 Task: Invite Team Member Softage.1@softage.net to Workspace Customer Analytics. Invite Team Member Softage.2@softage.net to Workspace Customer Analytics. Invite Team Member Softage.3@softage.net to Workspace Customer Analytics. Invite Team Member Softage.4@softage.net to Workspace Customer Analytics
Action: Mouse moved to (862, 109)
Screenshot: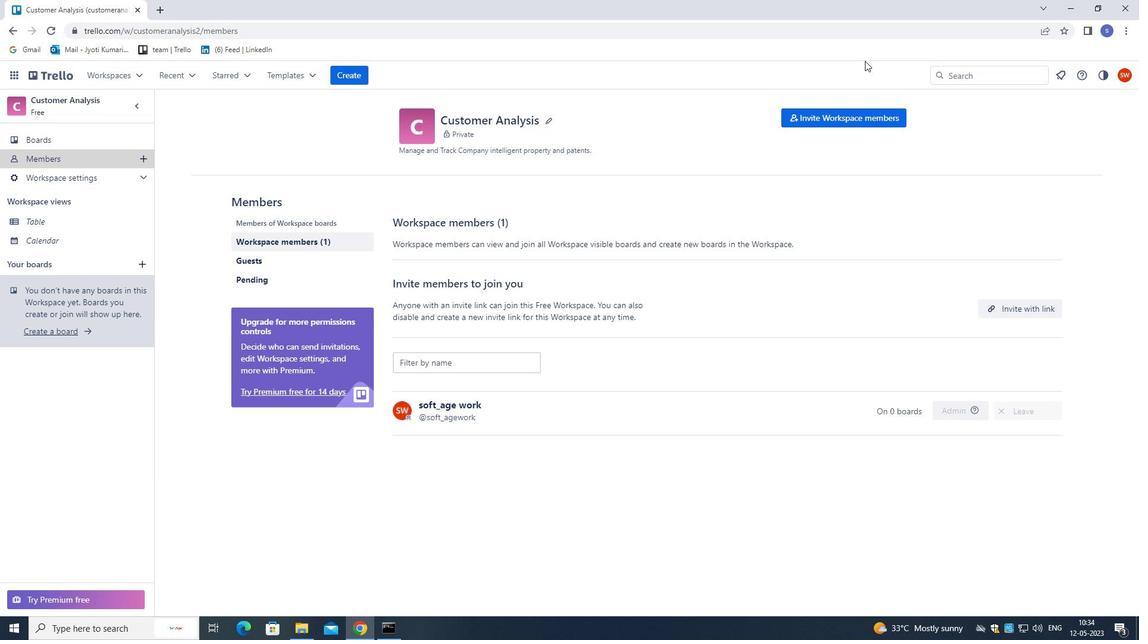 
Action: Mouse pressed left at (862, 109)
Screenshot: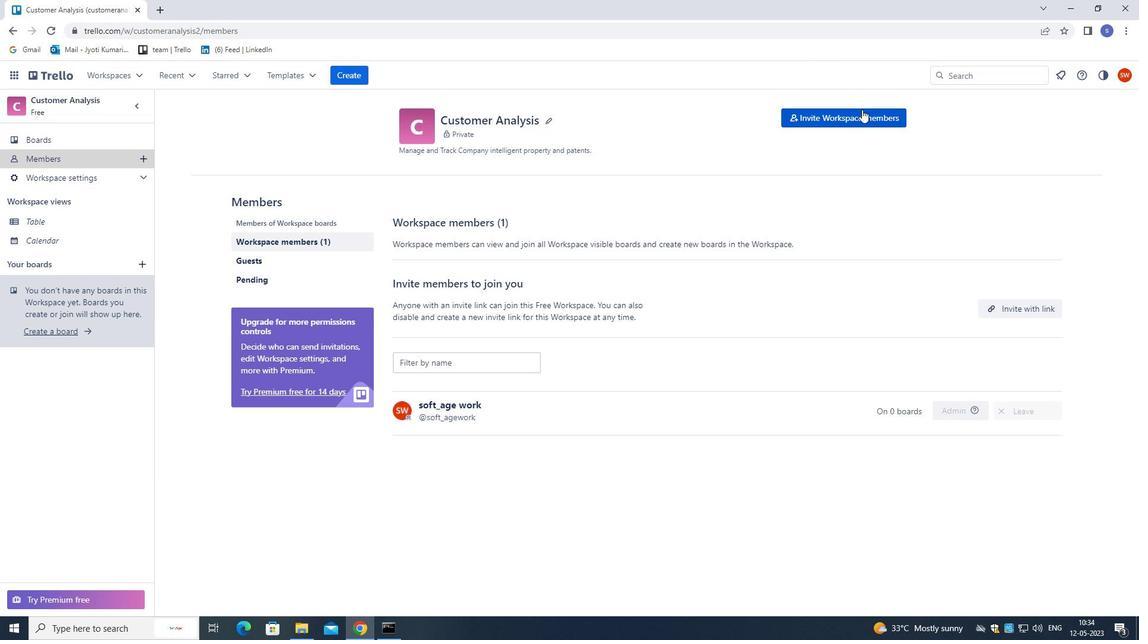 
Action: Mouse pressed left at (862, 109)
Screenshot: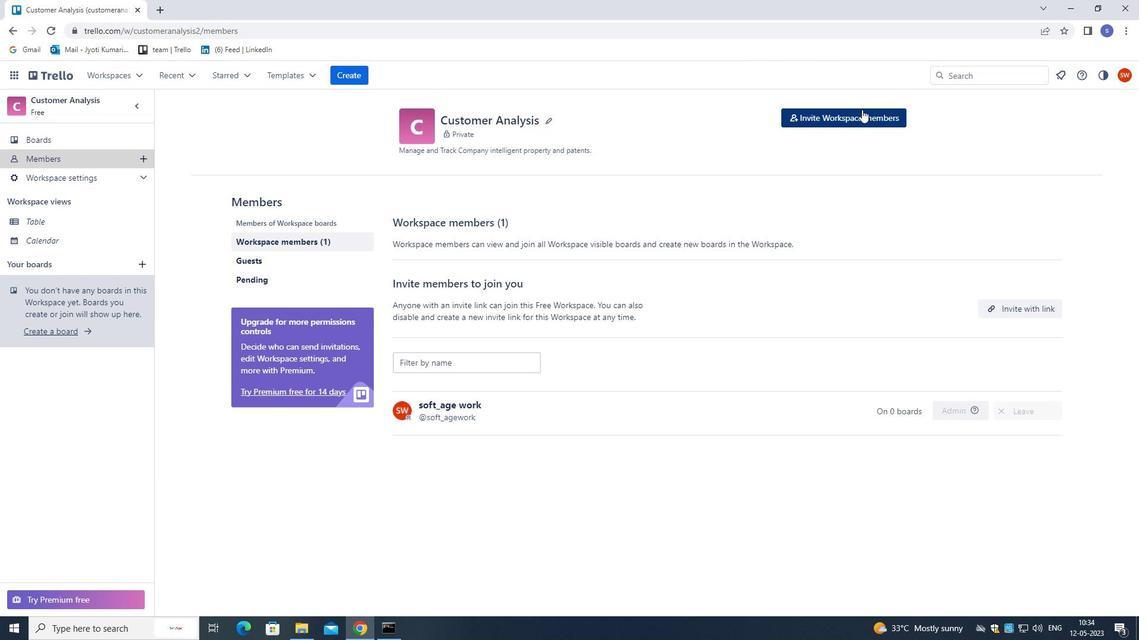 
Action: Mouse moved to (849, 120)
Screenshot: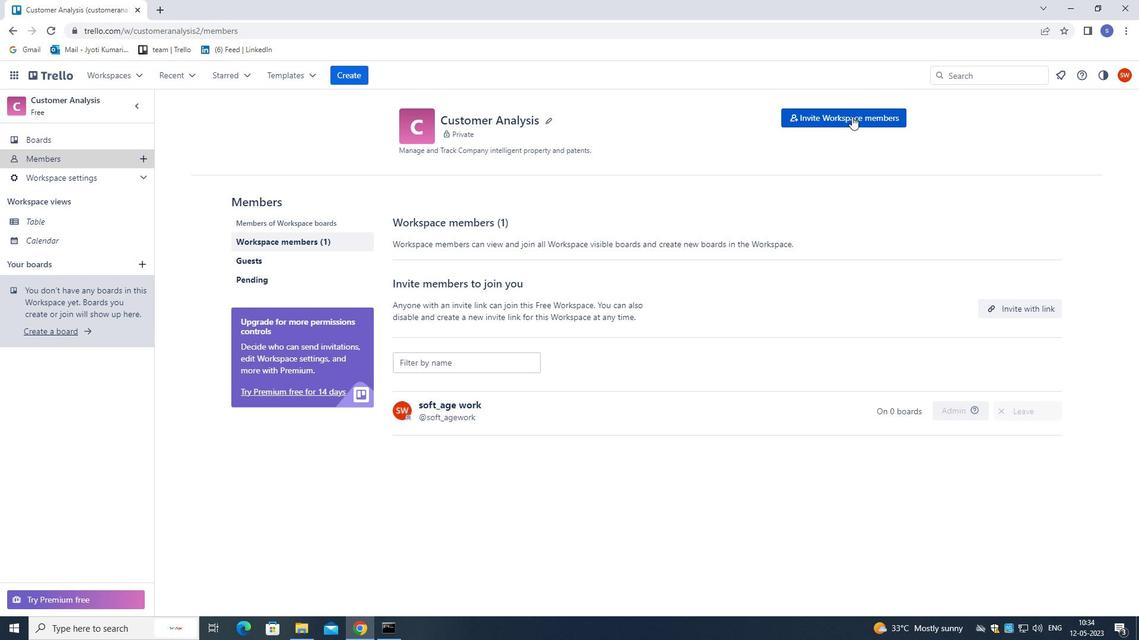 
Action: Mouse pressed left at (849, 120)
Screenshot: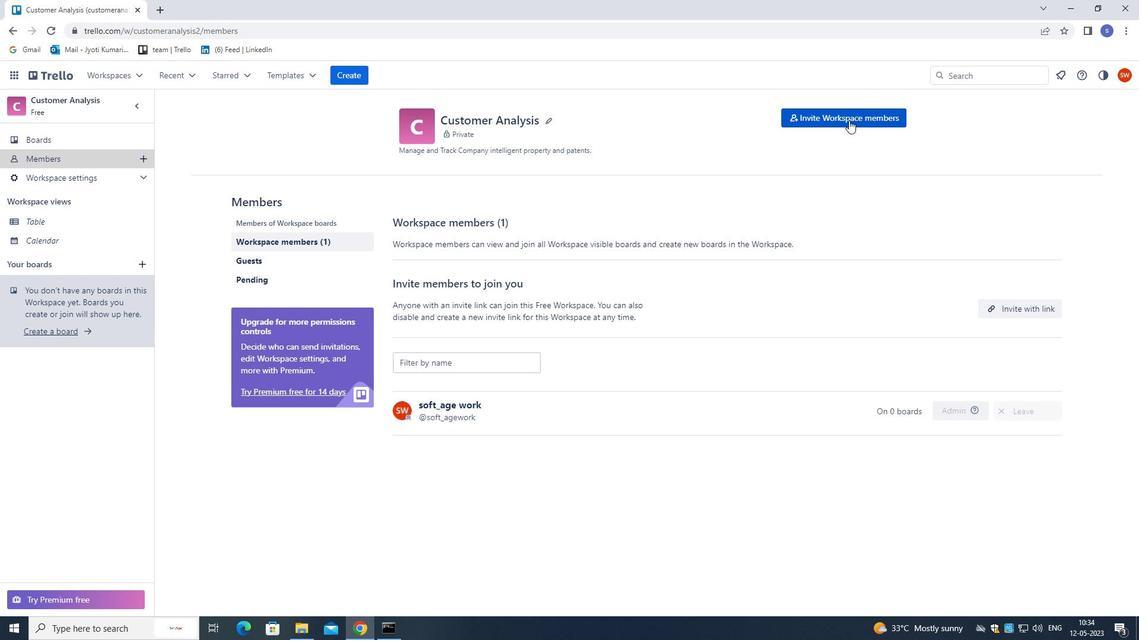 
Action: Key pressed softage.1<Key.shift>@SOFTA
Screenshot: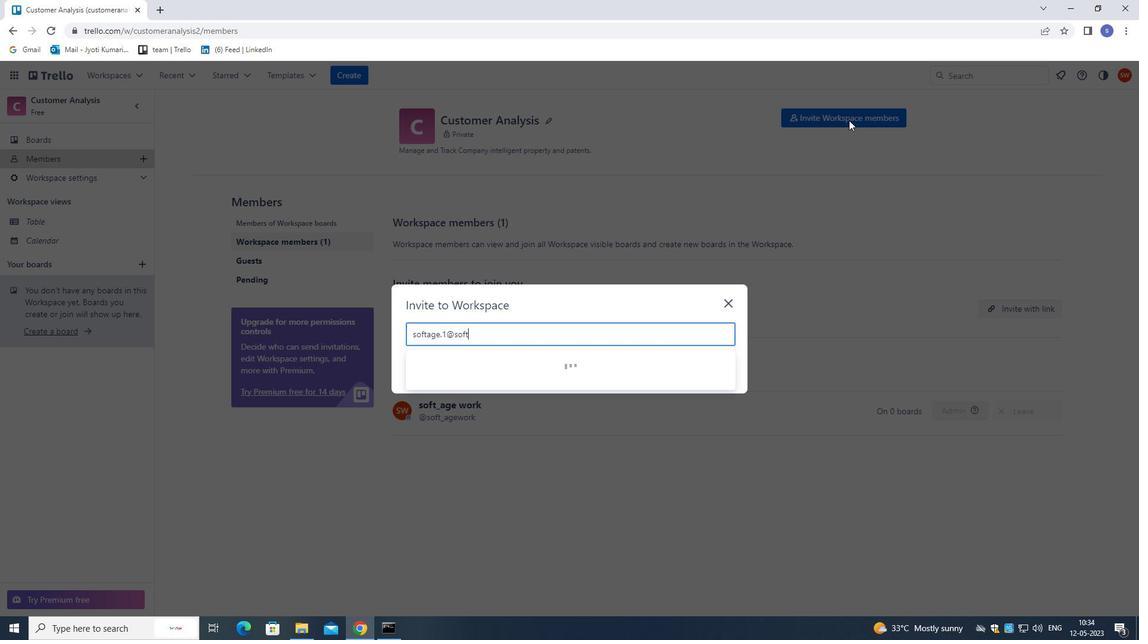 
Action: Mouse moved to (848, 120)
Screenshot: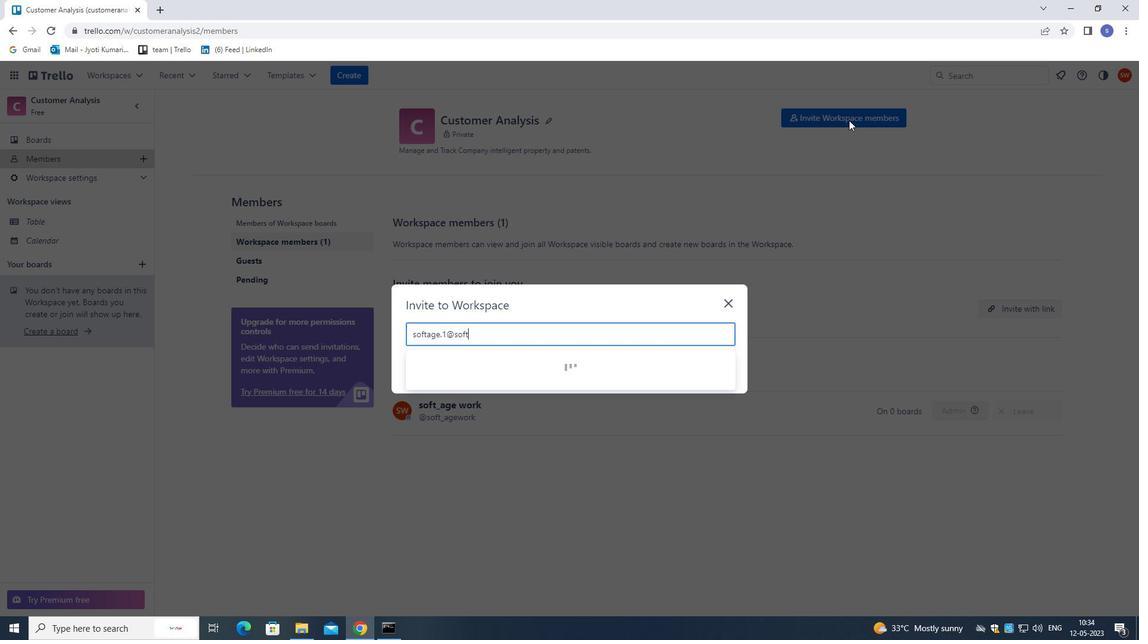 
Action: Key pressed GE.NET
Screenshot: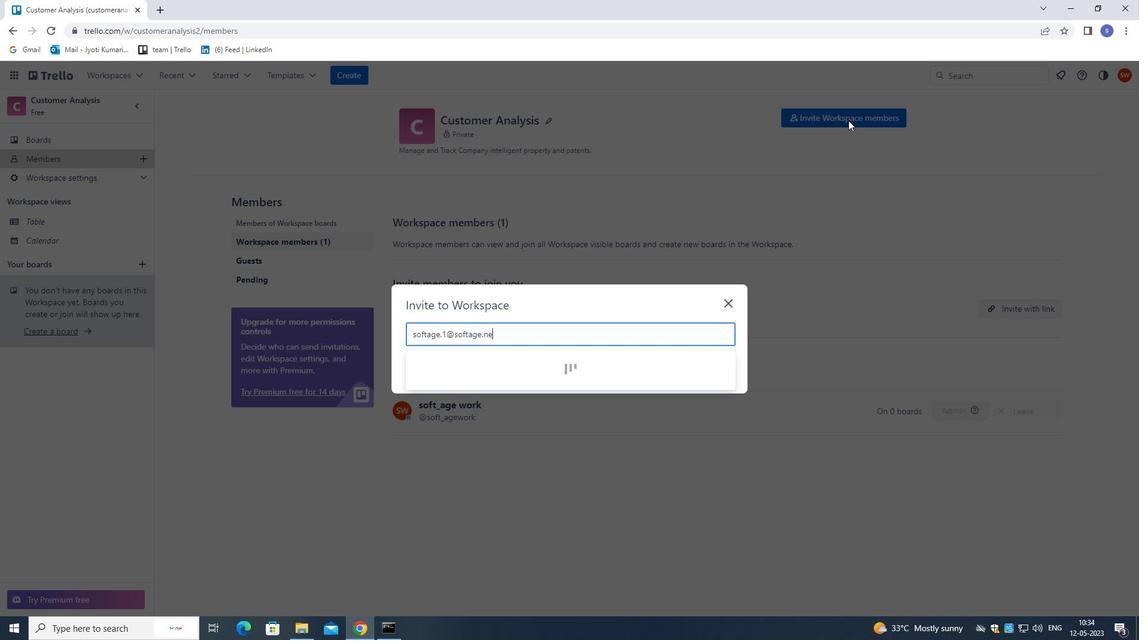 
Action: Mouse moved to (512, 361)
Screenshot: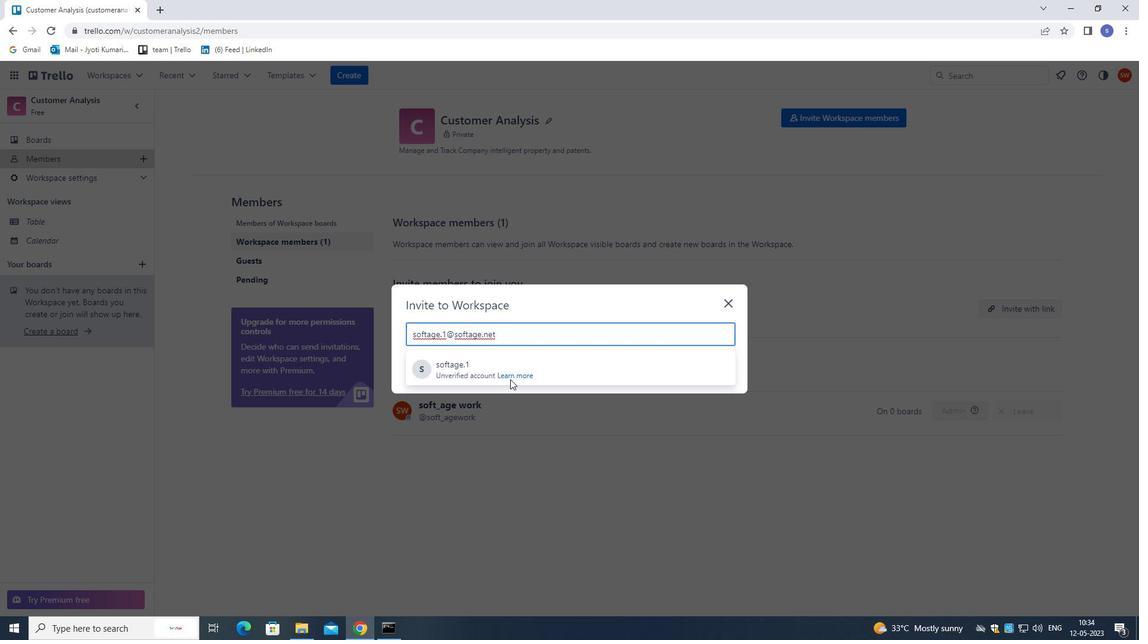 
Action: Mouse pressed left at (512, 361)
Screenshot: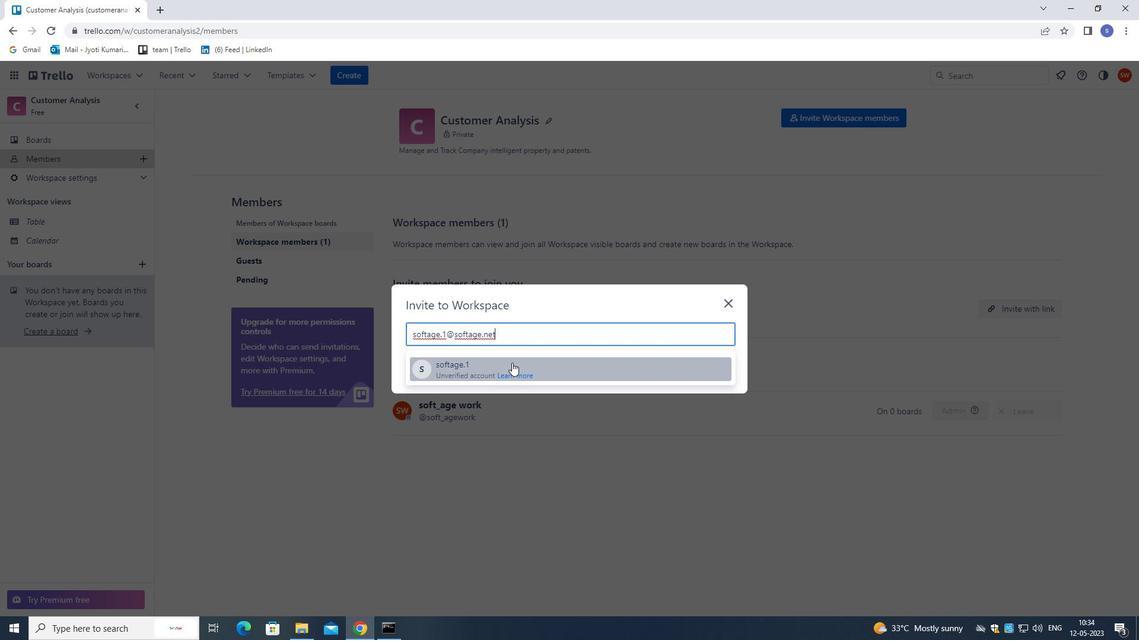 
Action: Mouse moved to (707, 305)
Screenshot: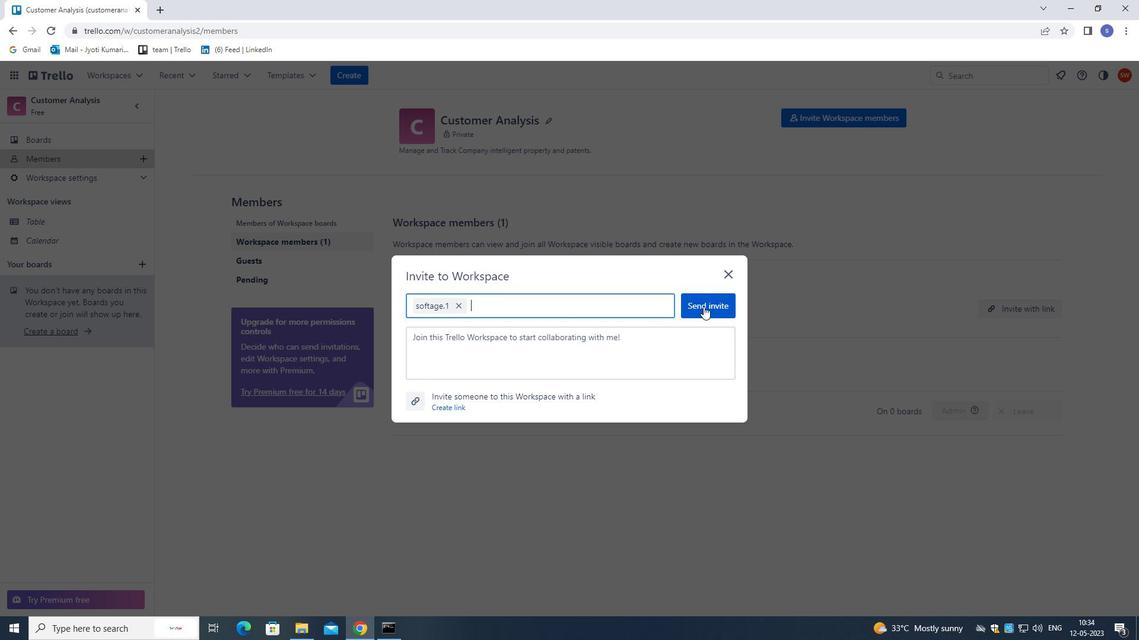 
Action: Mouse pressed left at (707, 305)
Screenshot: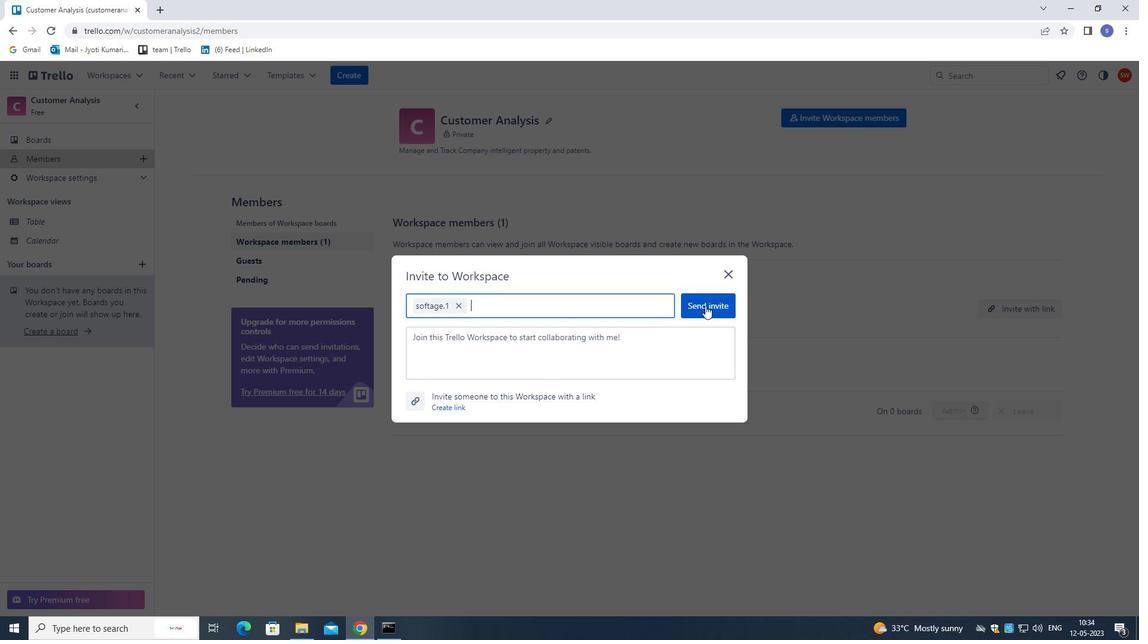 
Action: Mouse moved to (831, 113)
Screenshot: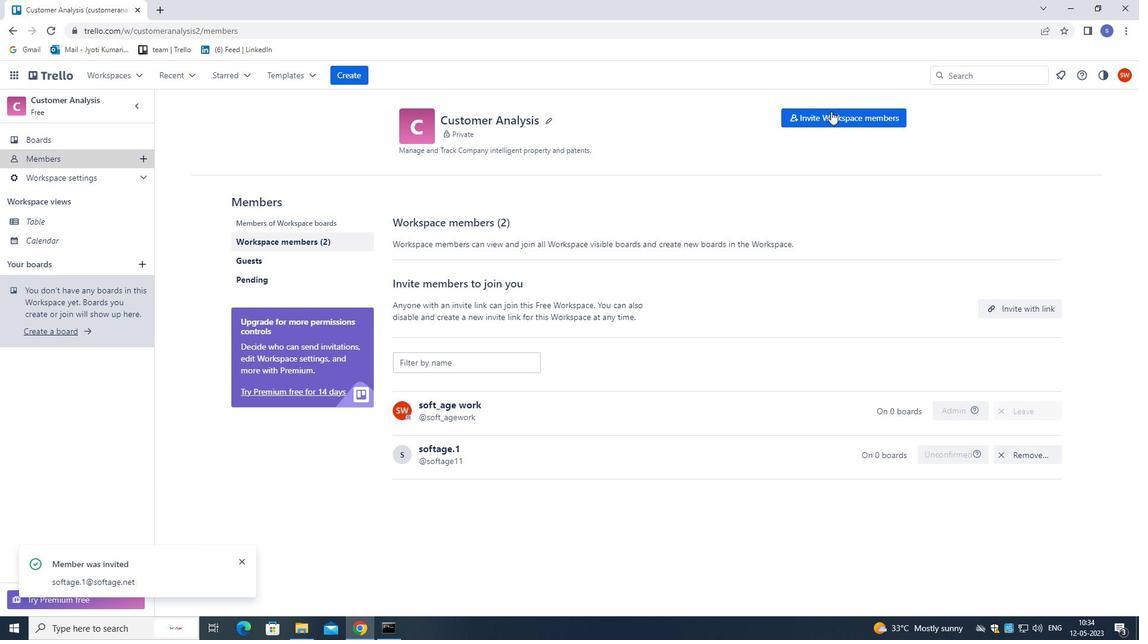 
Action: Mouse pressed left at (831, 113)
Screenshot: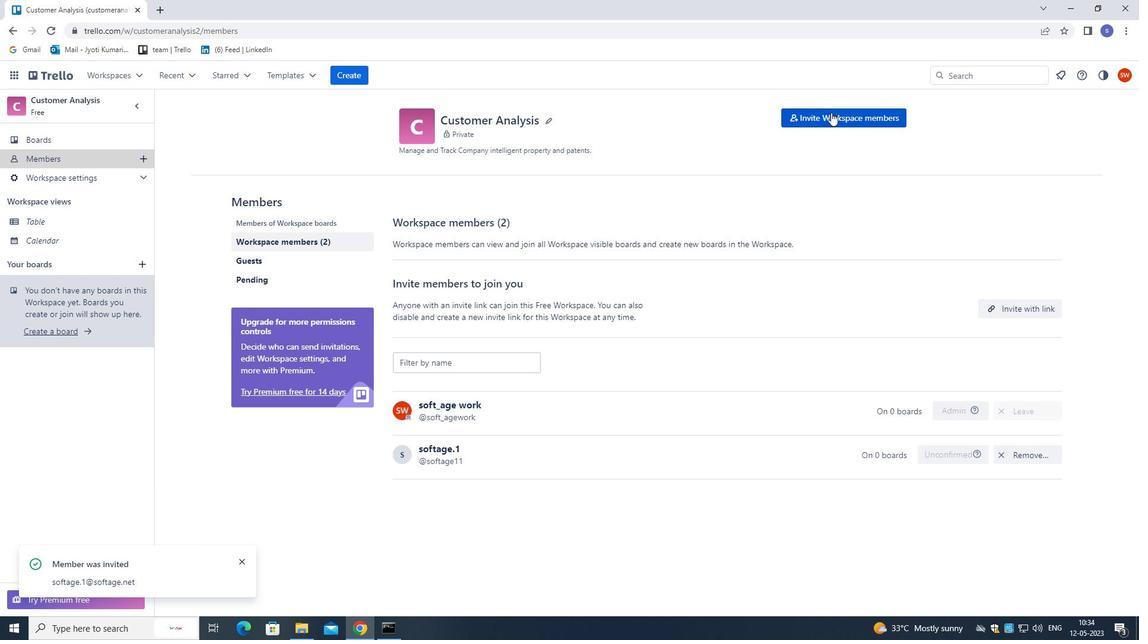 
Action: Mouse moved to (749, 183)
Screenshot: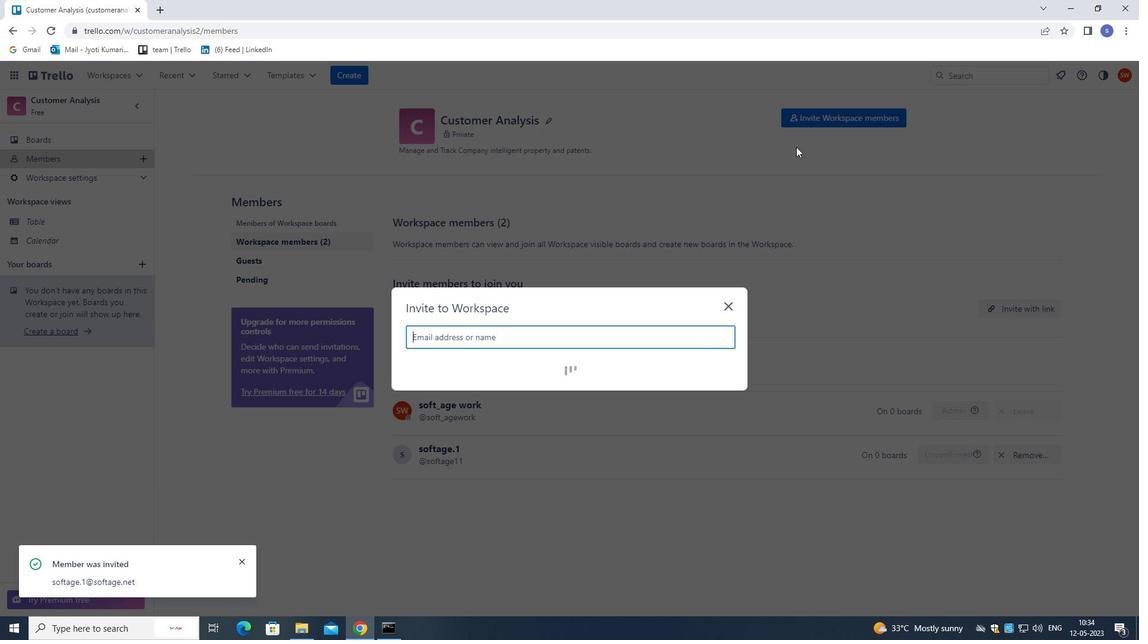 
Action: Key pressed SOFTAGE.2<Key.shift>@SOFTAGE.NET
Screenshot: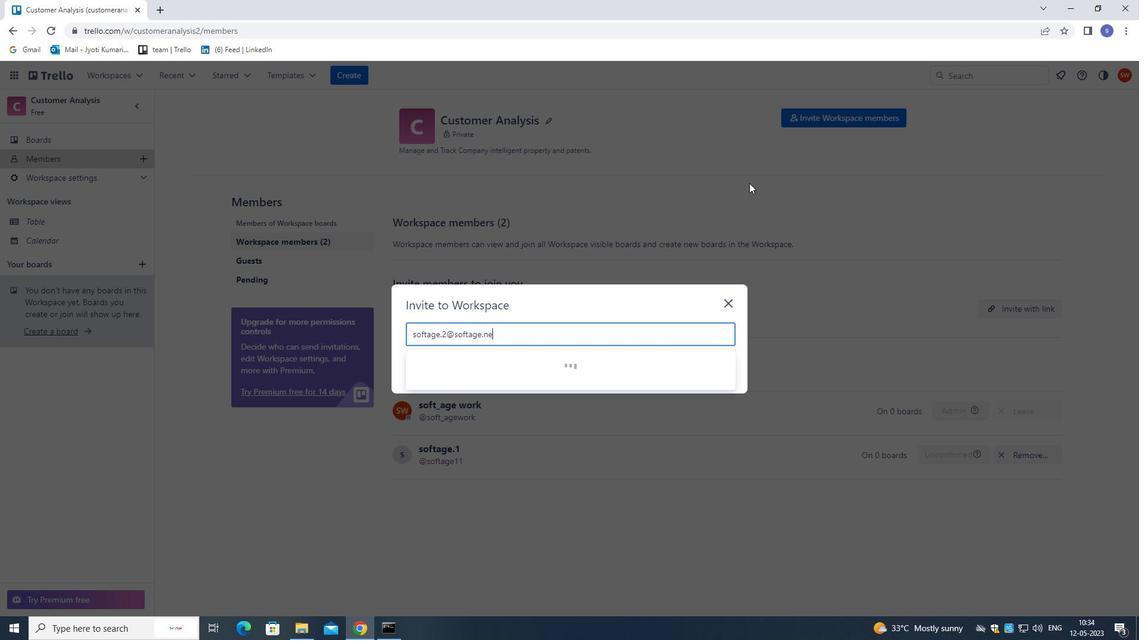 
Action: Mouse moved to (532, 372)
Screenshot: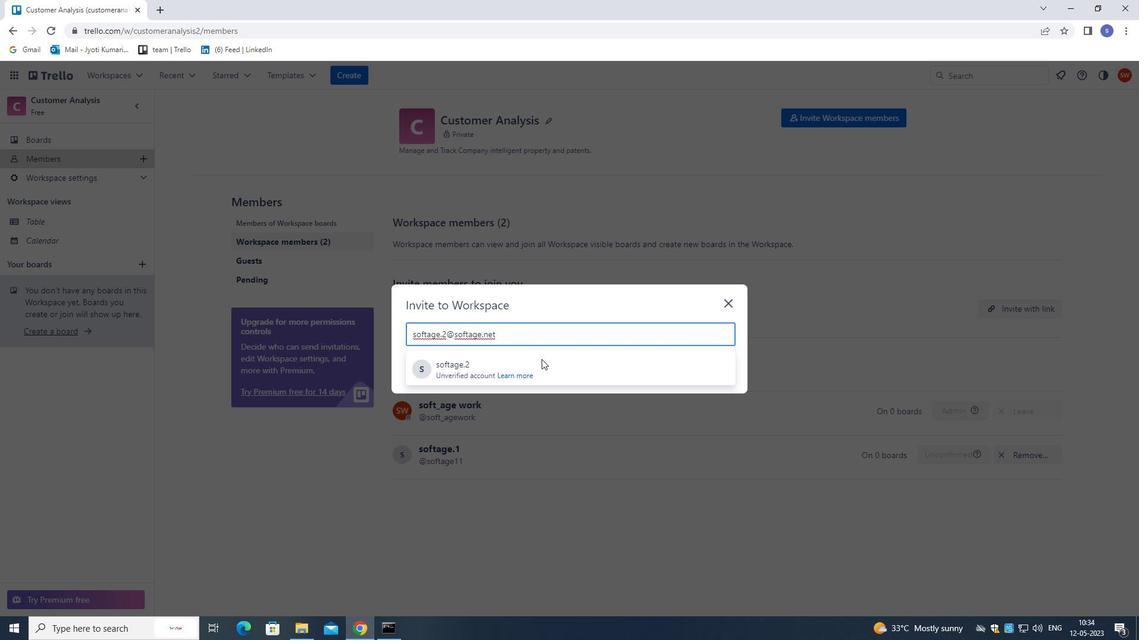 
Action: Mouse pressed left at (532, 372)
Screenshot: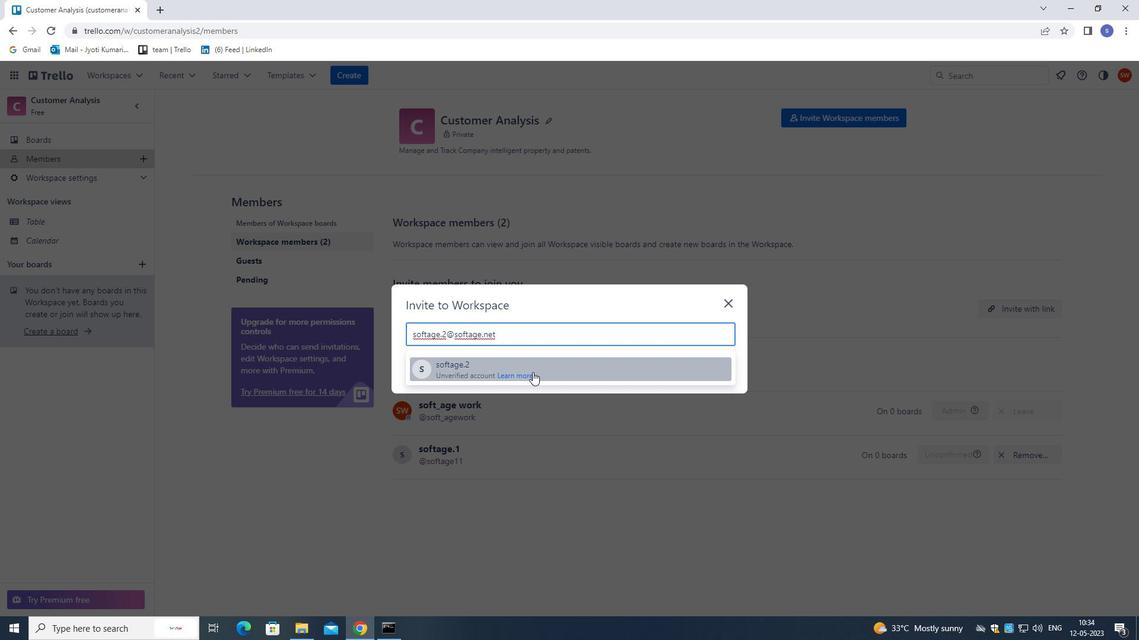 
Action: Mouse moved to (720, 307)
Screenshot: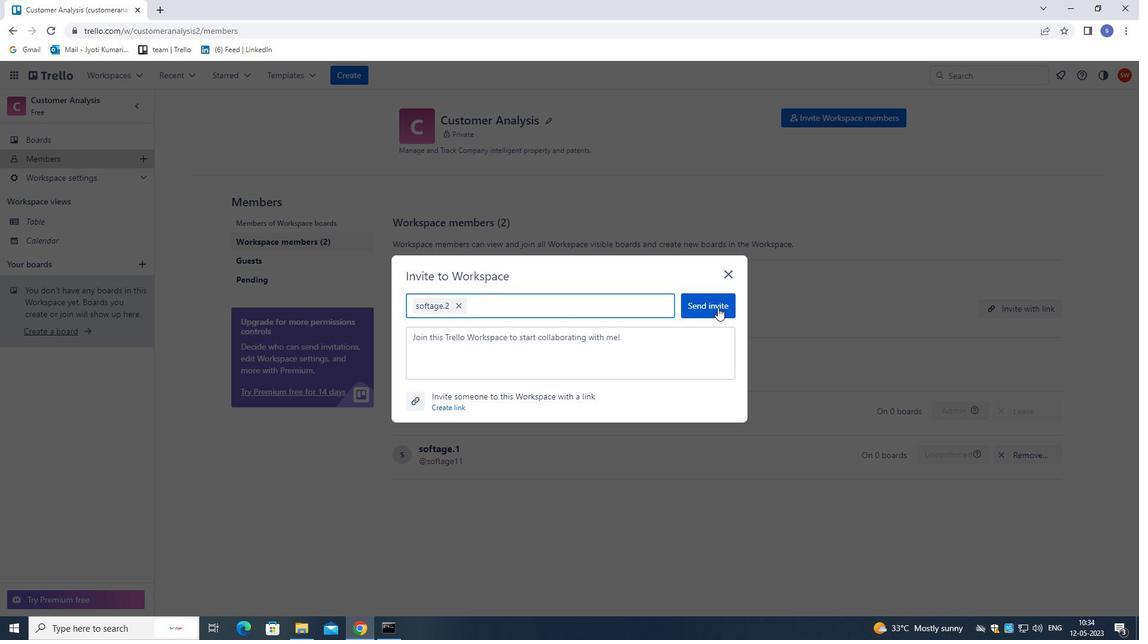 
Action: Mouse pressed left at (720, 307)
Screenshot: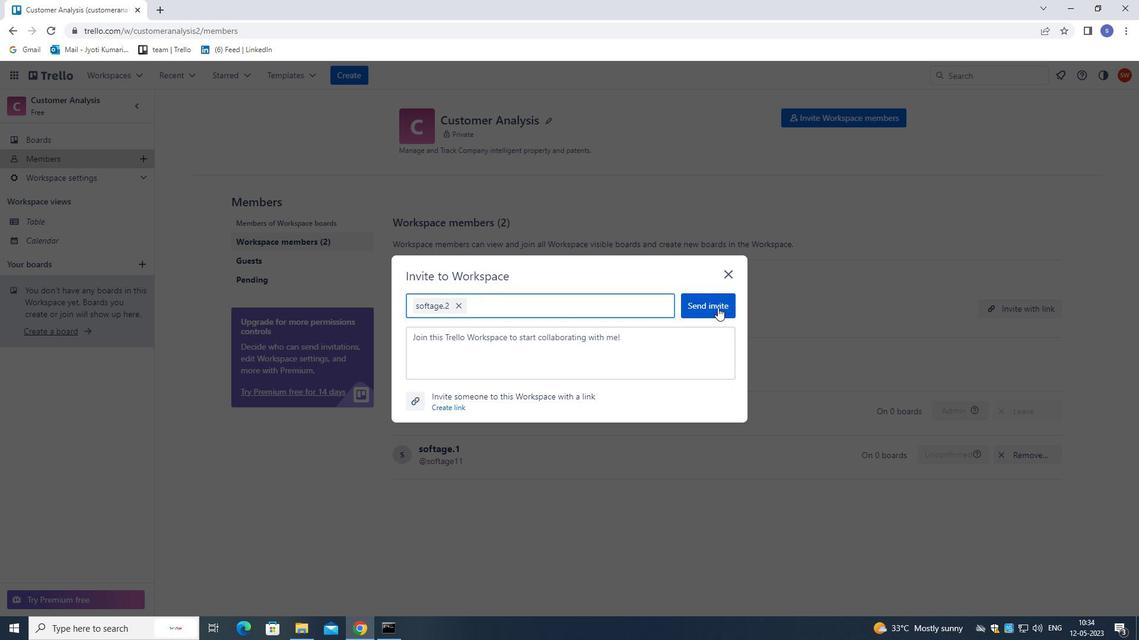 
Action: Mouse moved to (794, 116)
Screenshot: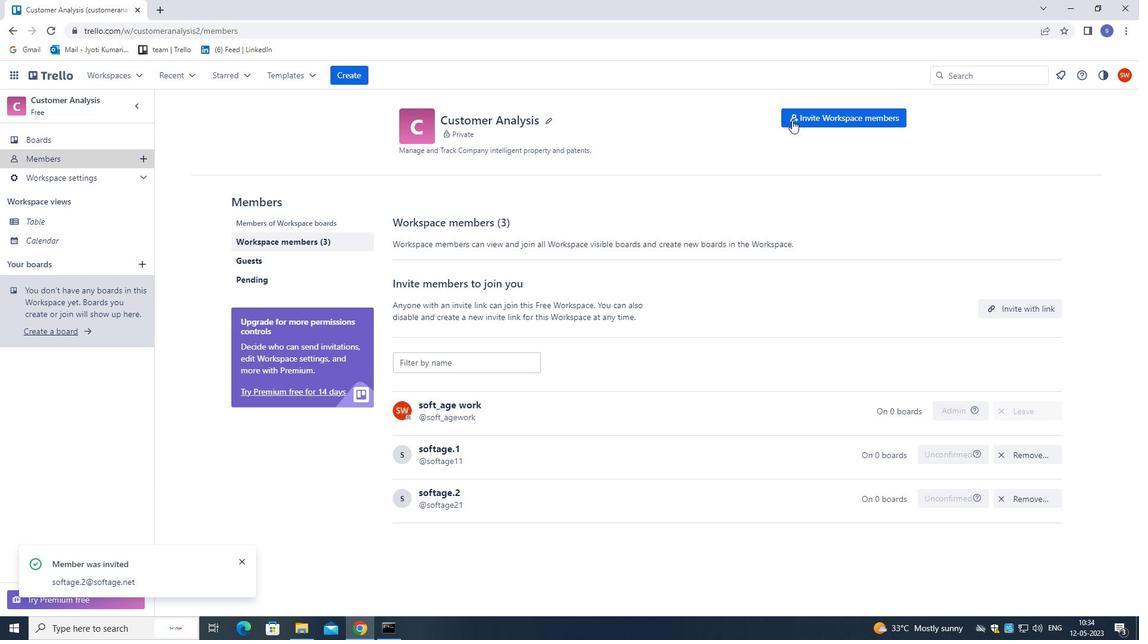 
Action: Mouse pressed left at (794, 116)
Screenshot: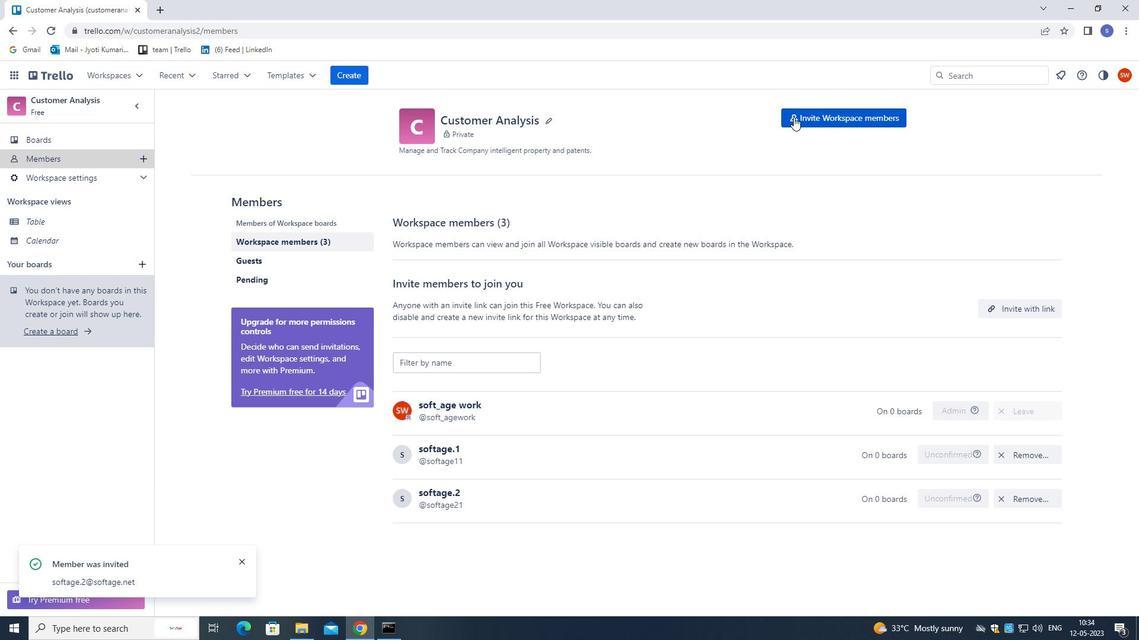 
Action: Mouse moved to (639, 271)
Screenshot: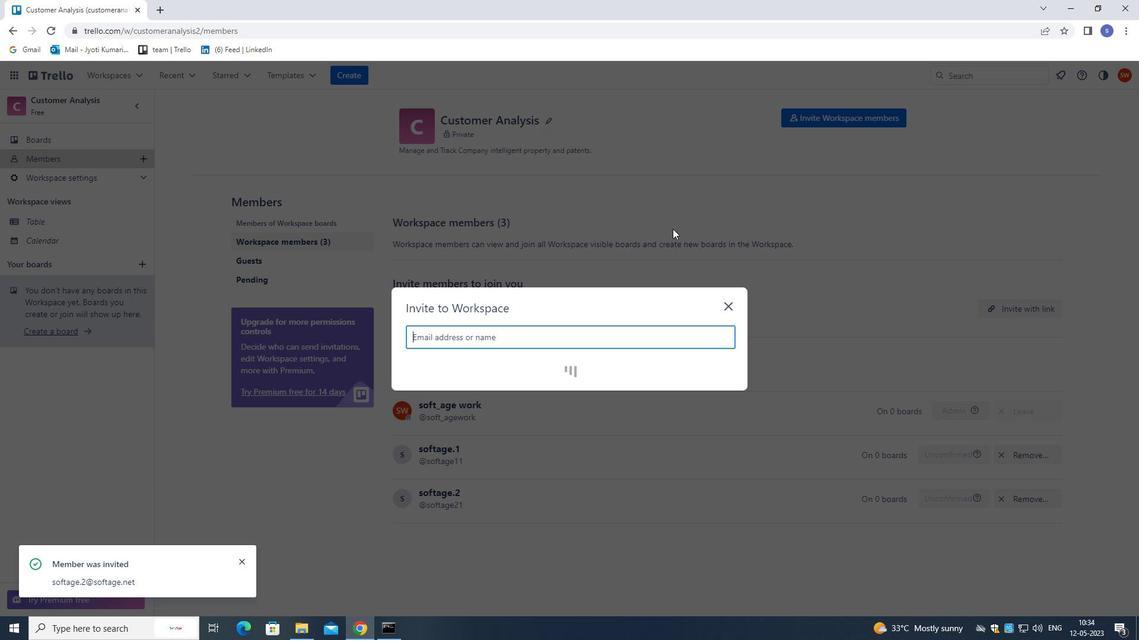 
Action: Key pressed SOFTAGE.3<Key.shift>2SOFTAGE.NET
Screenshot: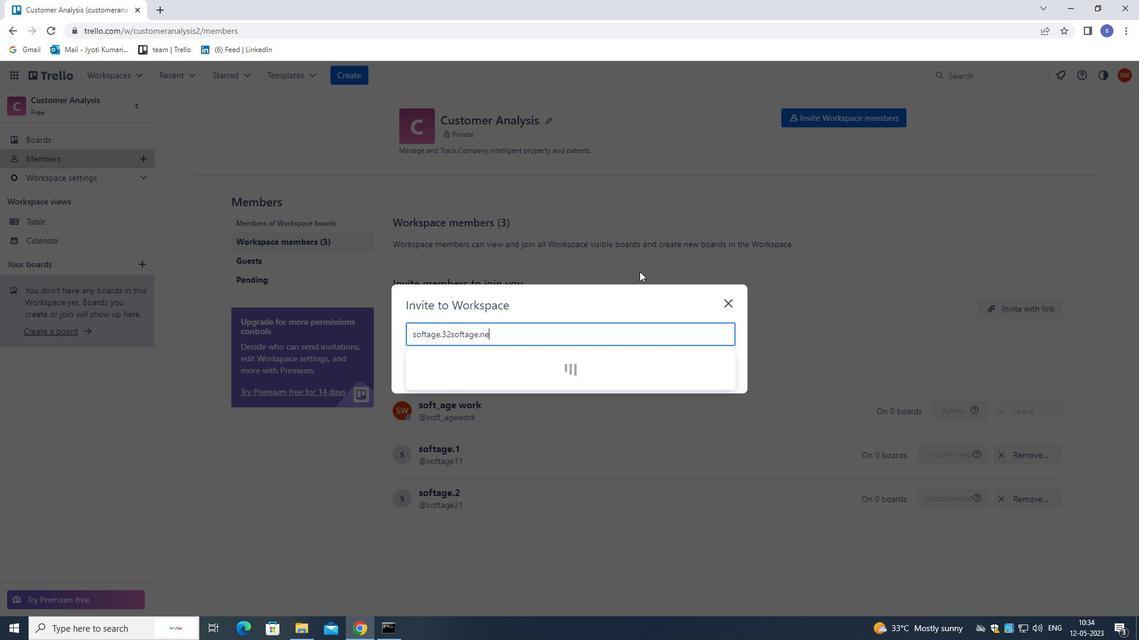 
Action: Mouse moved to (558, 373)
Screenshot: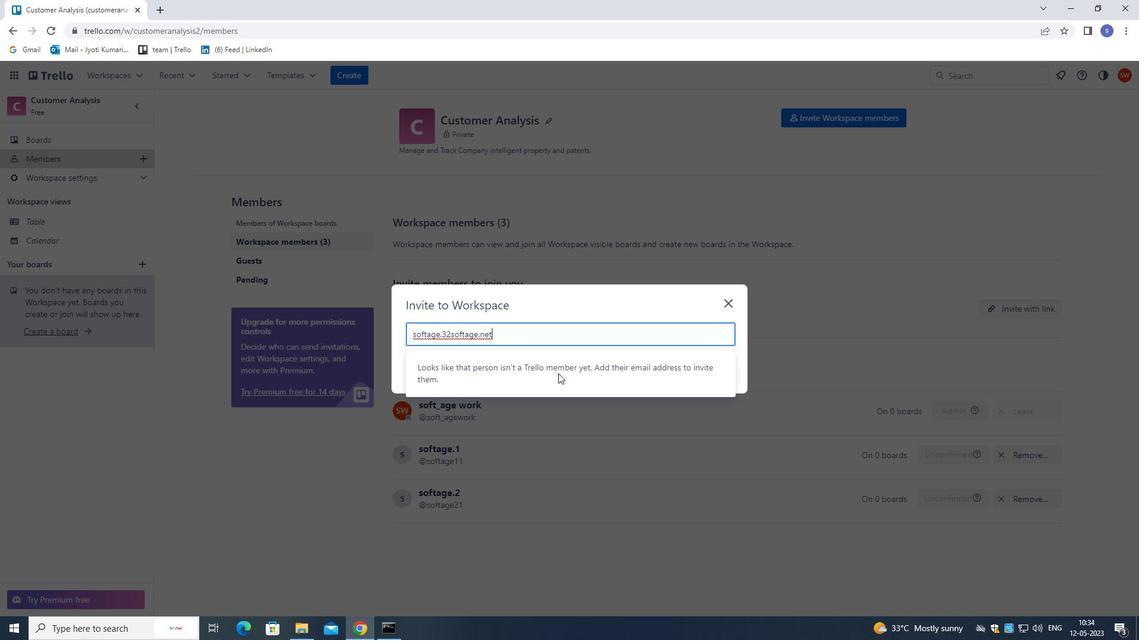 
Action: Key pressed <Key.left><Key.left><Key.left><Key.left><Key.left><Key.left><Key.left><Key.left><Key.left><Key.left><Key.left><Key.backspace><Key.shift>@
Screenshot: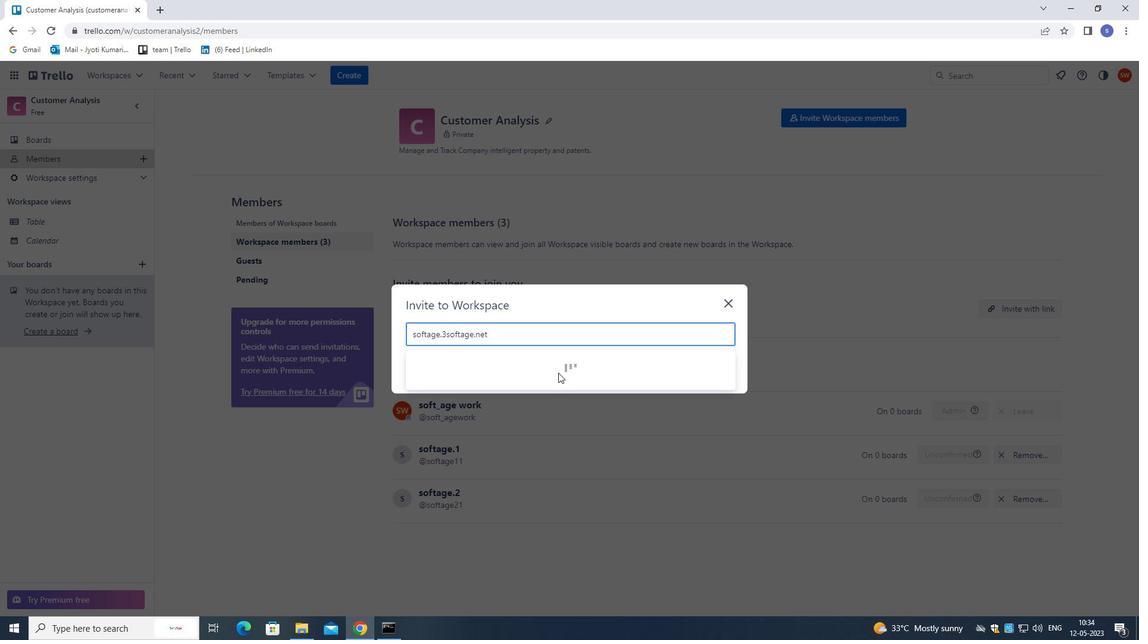 
Action: Mouse moved to (551, 367)
Screenshot: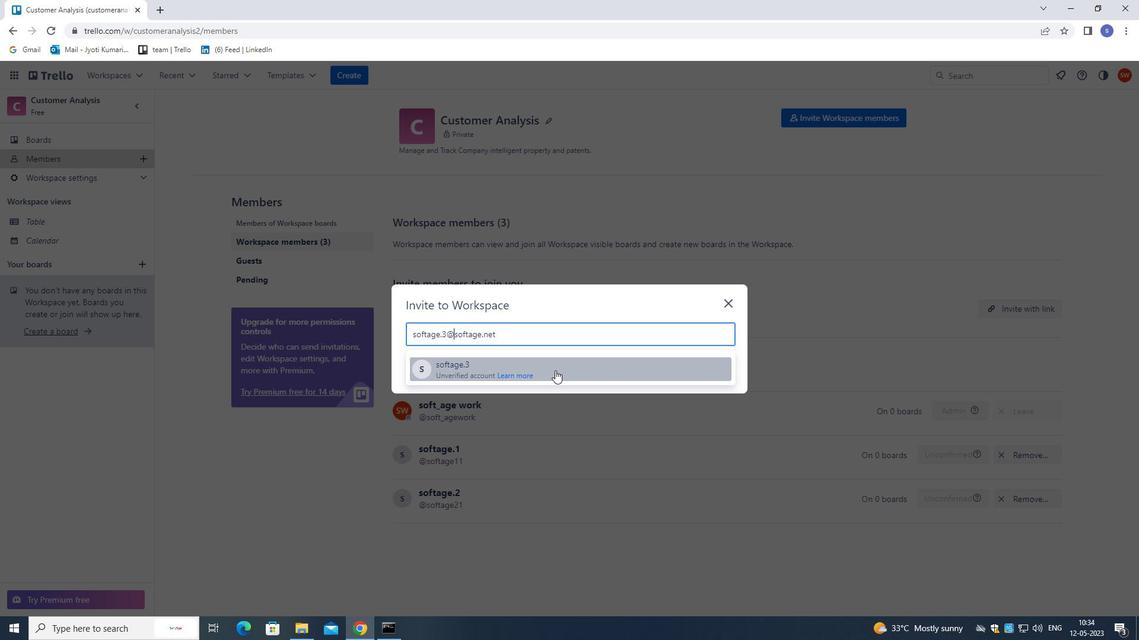 
Action: Mouse pressed left at (551, 367)
Screenshot: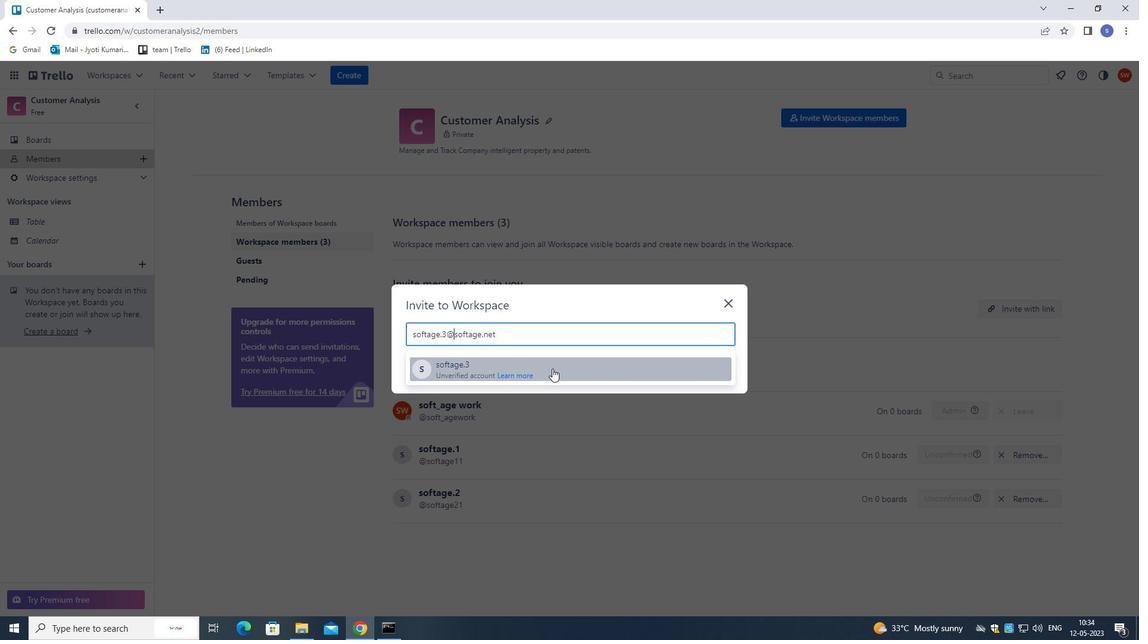 
Action: Mouse moved to (706, 297)
Screenshot: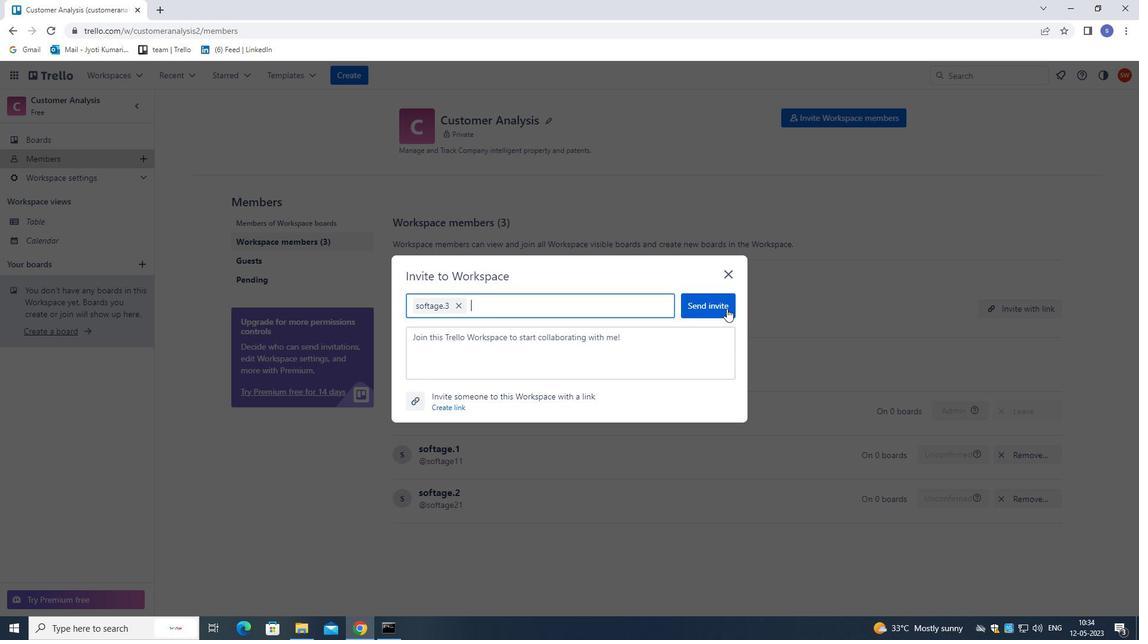 
Action: Mouse pressed left at (706, 297)
Screenshot: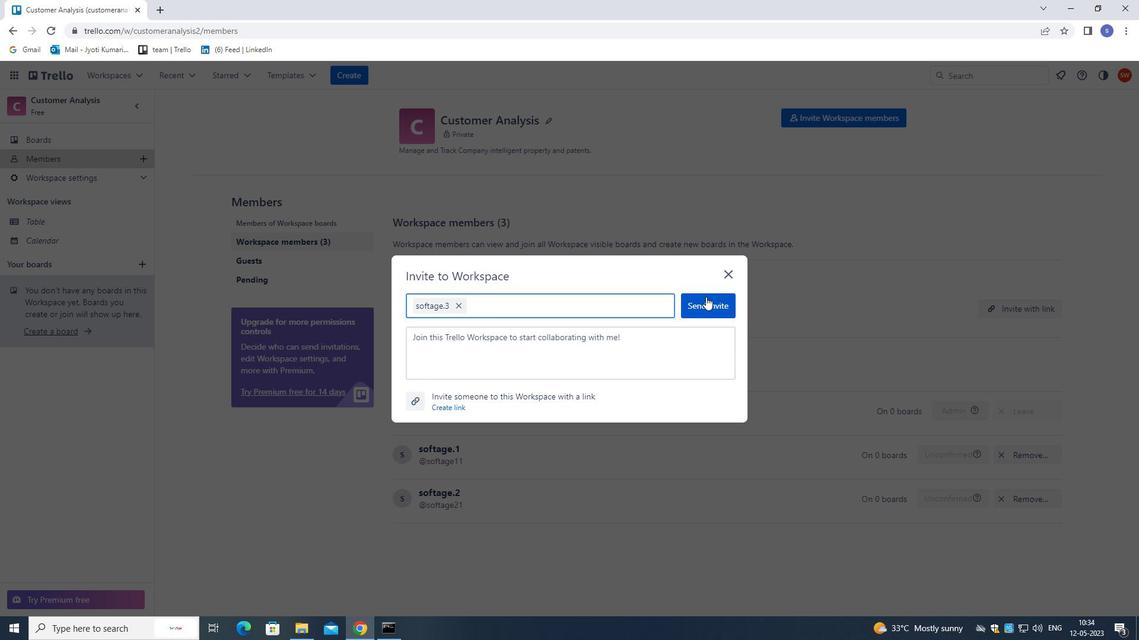 
Action: Mouse moved to (807, 121)
Screenshot: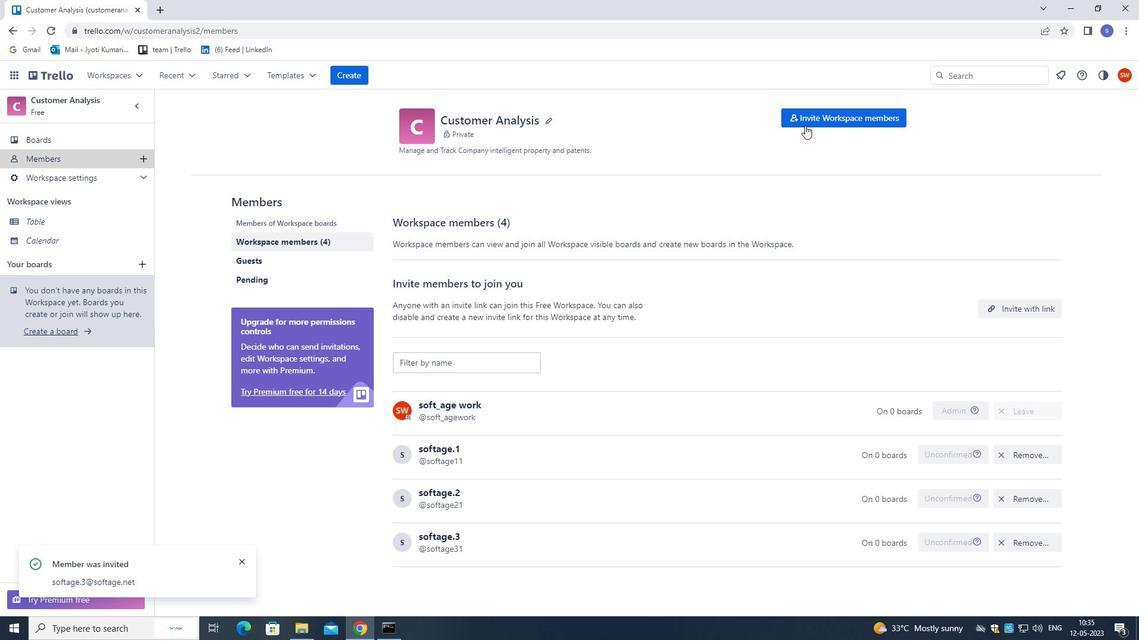 
Action: Mouse pressed left at (807, 121)
Screenshot: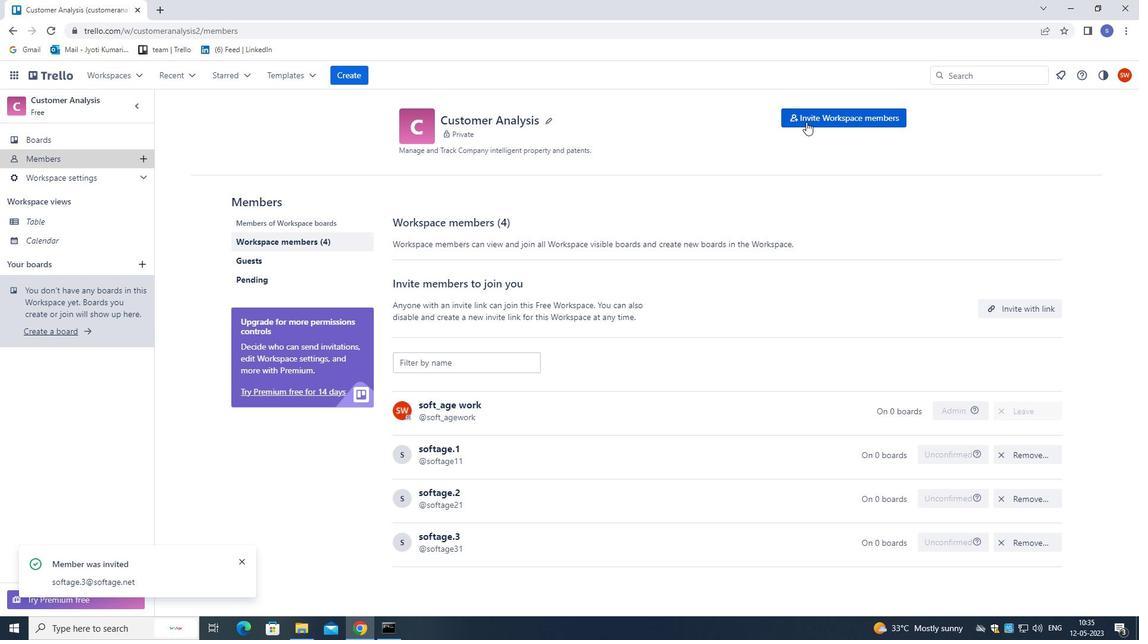 
Action: Key pressed SOFTAGE.4<Key.shift>@SOFTAGE.NET
Screenshot: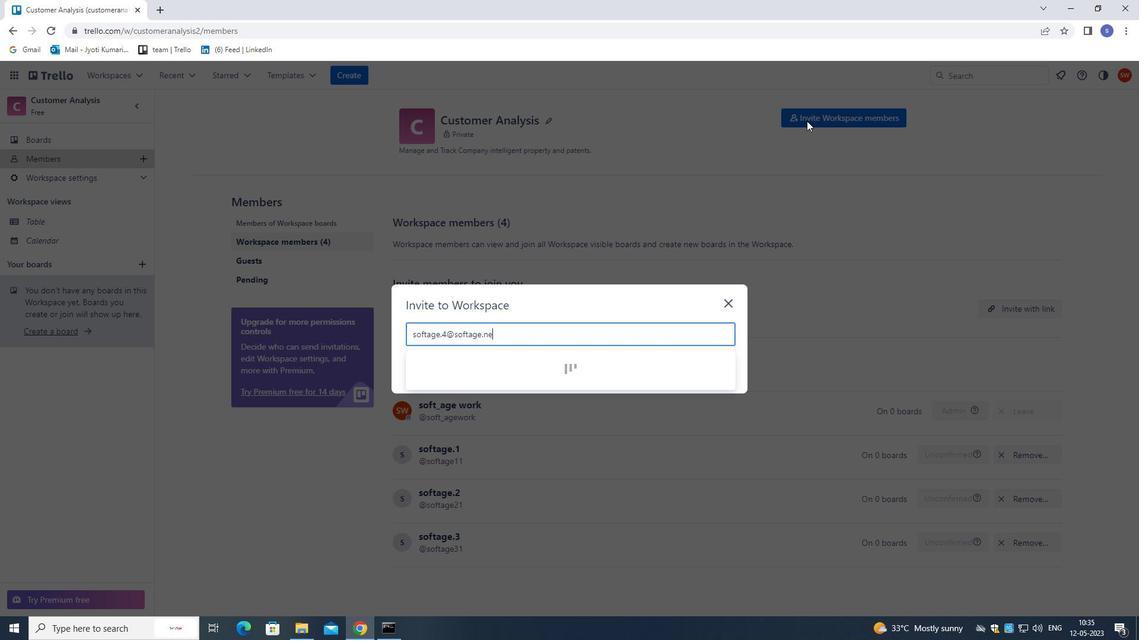 
Action: Mouse moved to (507, 359)
Screenshot: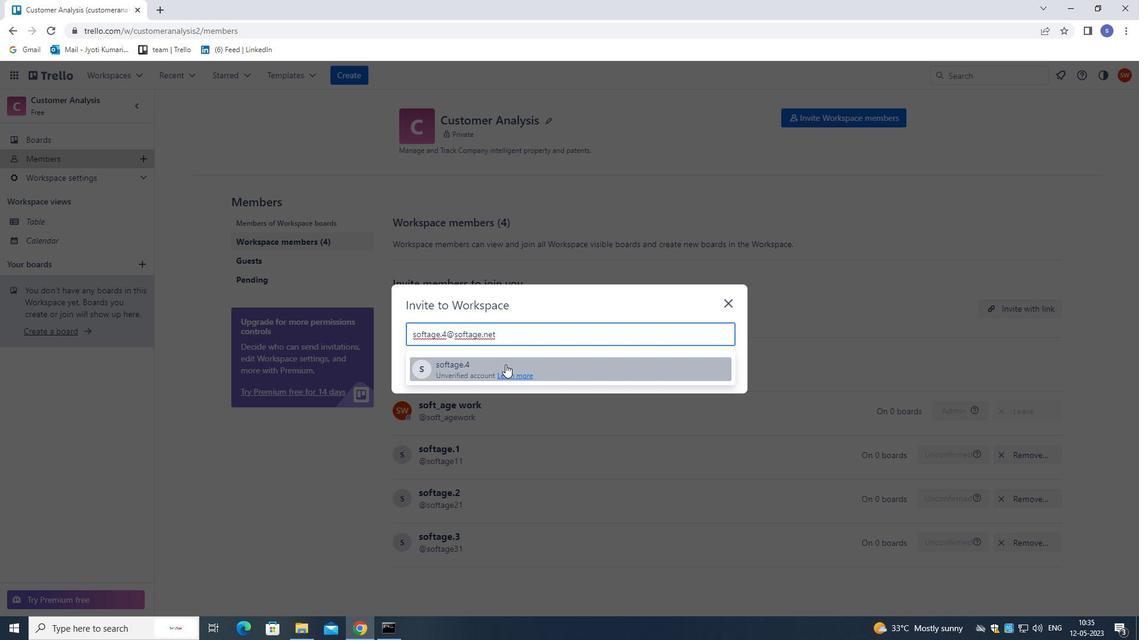 
Action: Mouse pressed left at (507, 359)
Screenshot: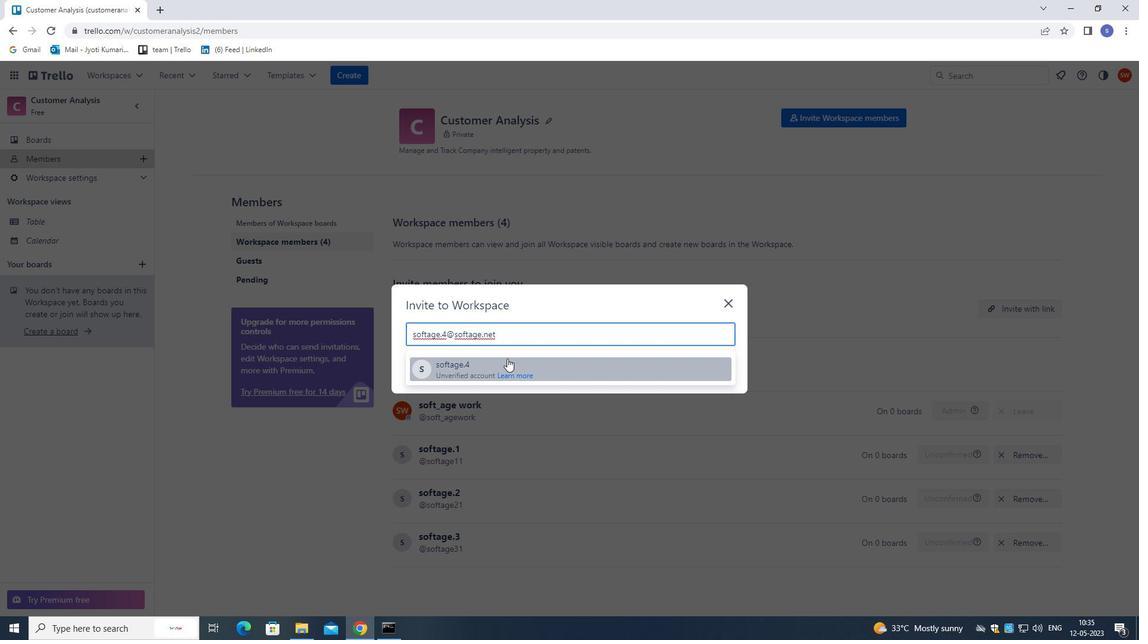
Action: Mouse moved to (700, 300)
Screenshot: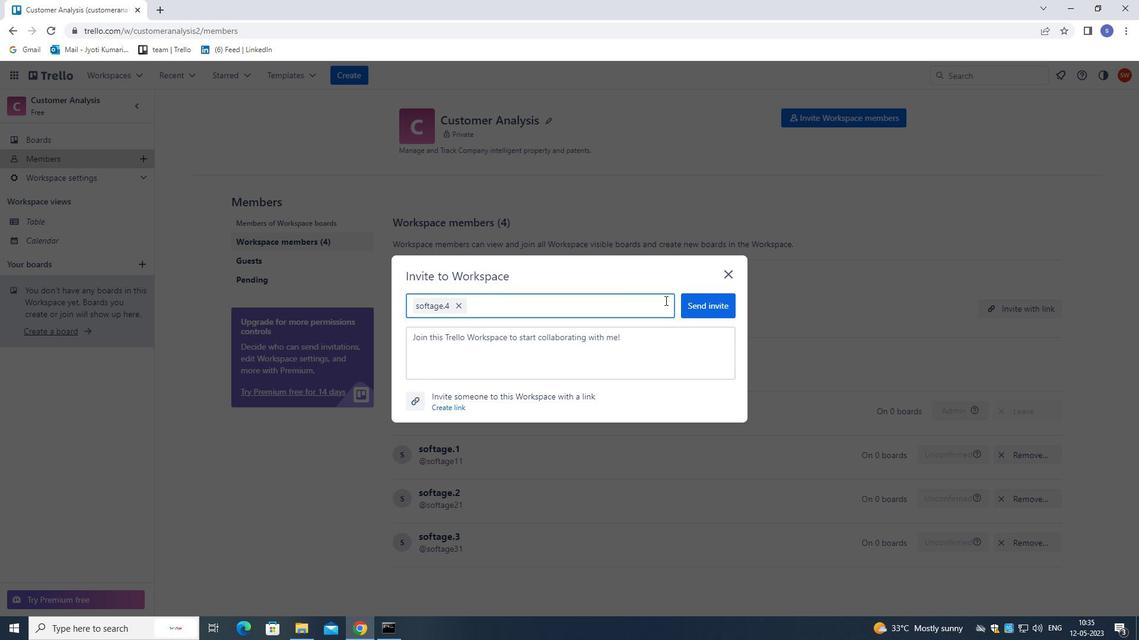 
Action: Mouse pressed left at (700, 300)
Screenshot: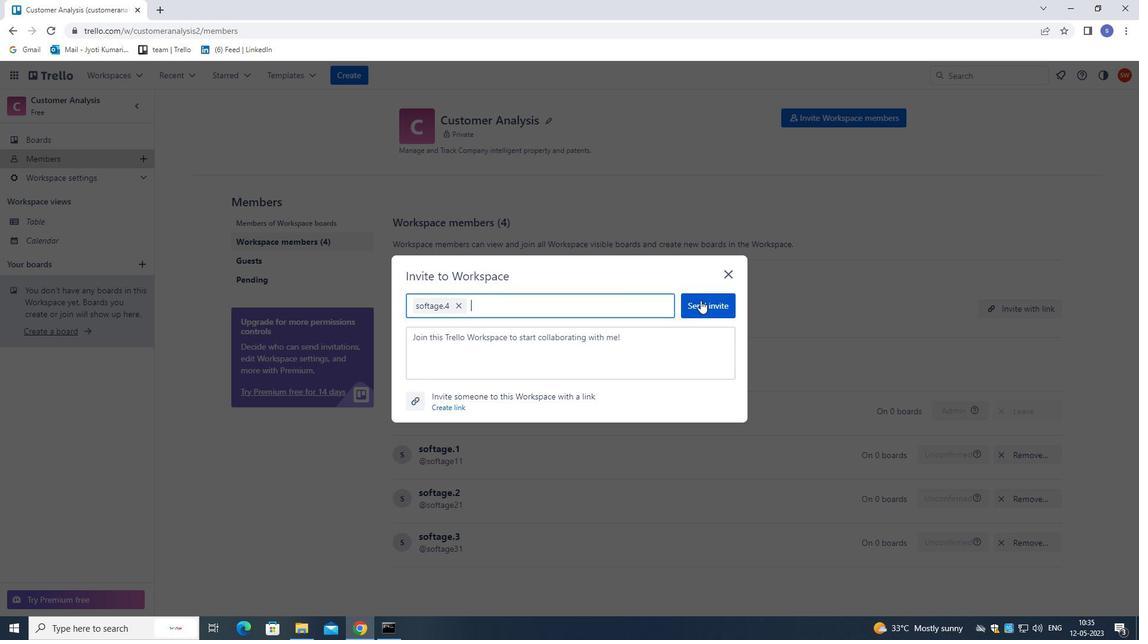 
Action: Mouse moved to (690, 298)
Screenshot: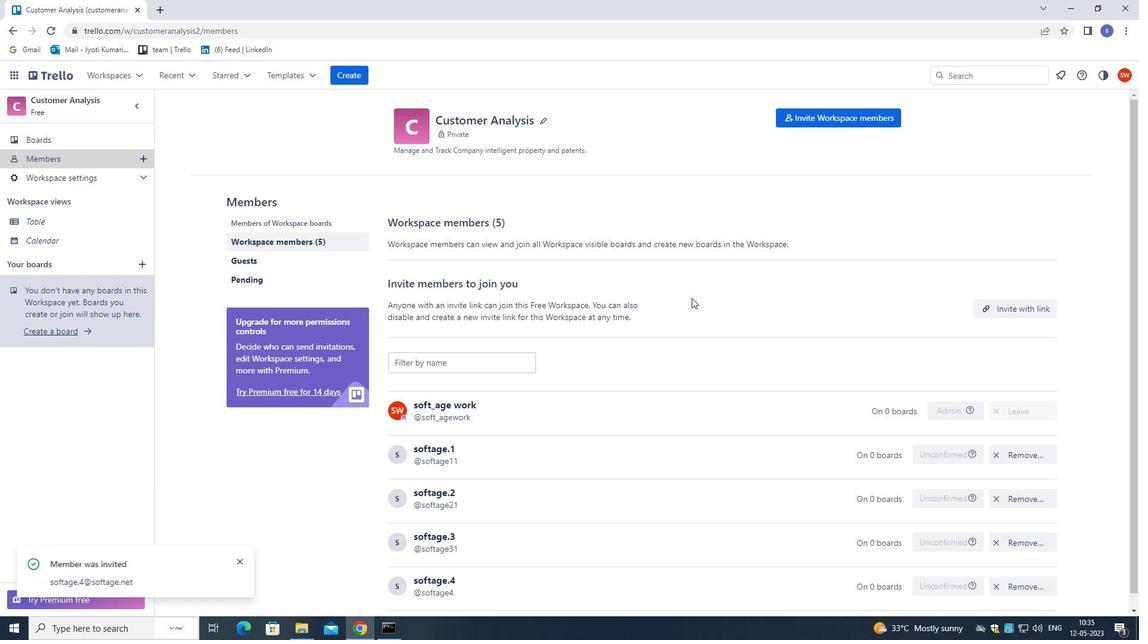
